 Task: Add filter "Any" in priority.
Action: Mouse moved to (313, 201)
Screenshot: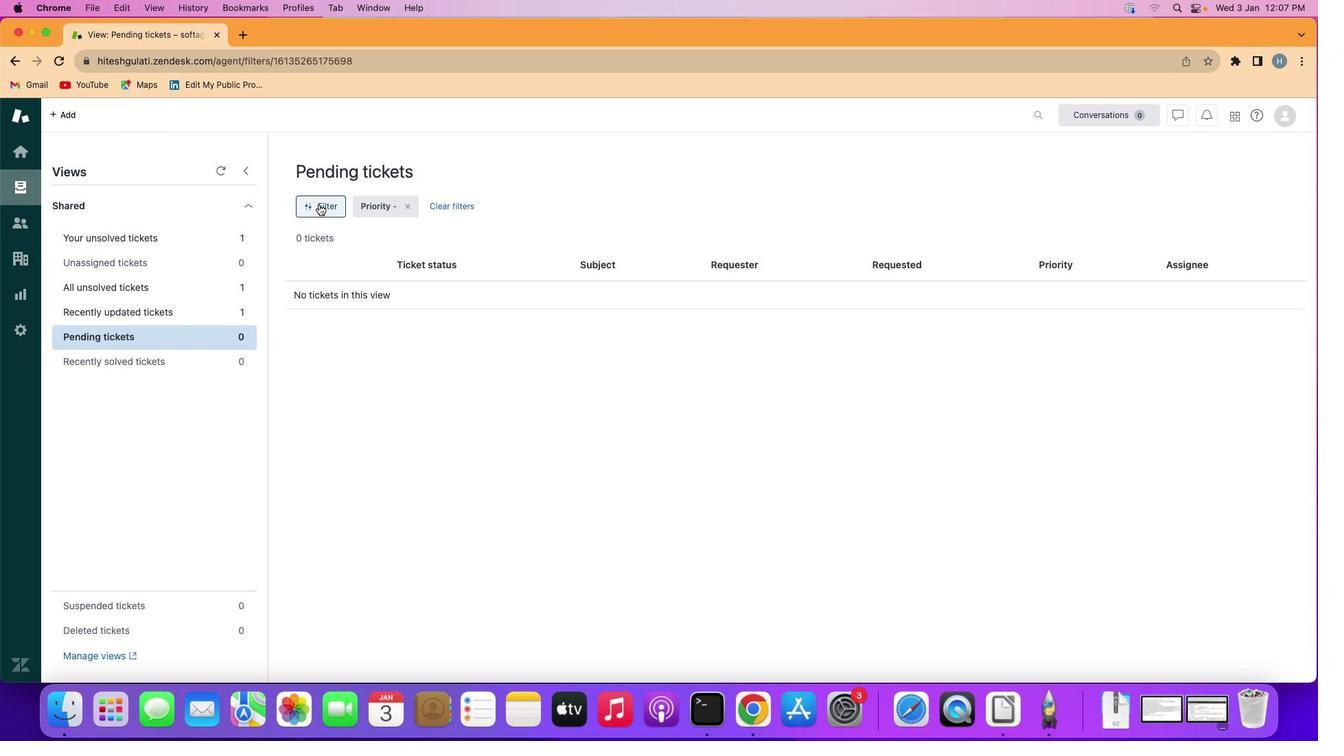 
Action: Mouse pressed left at (313, 201)
Screenshot: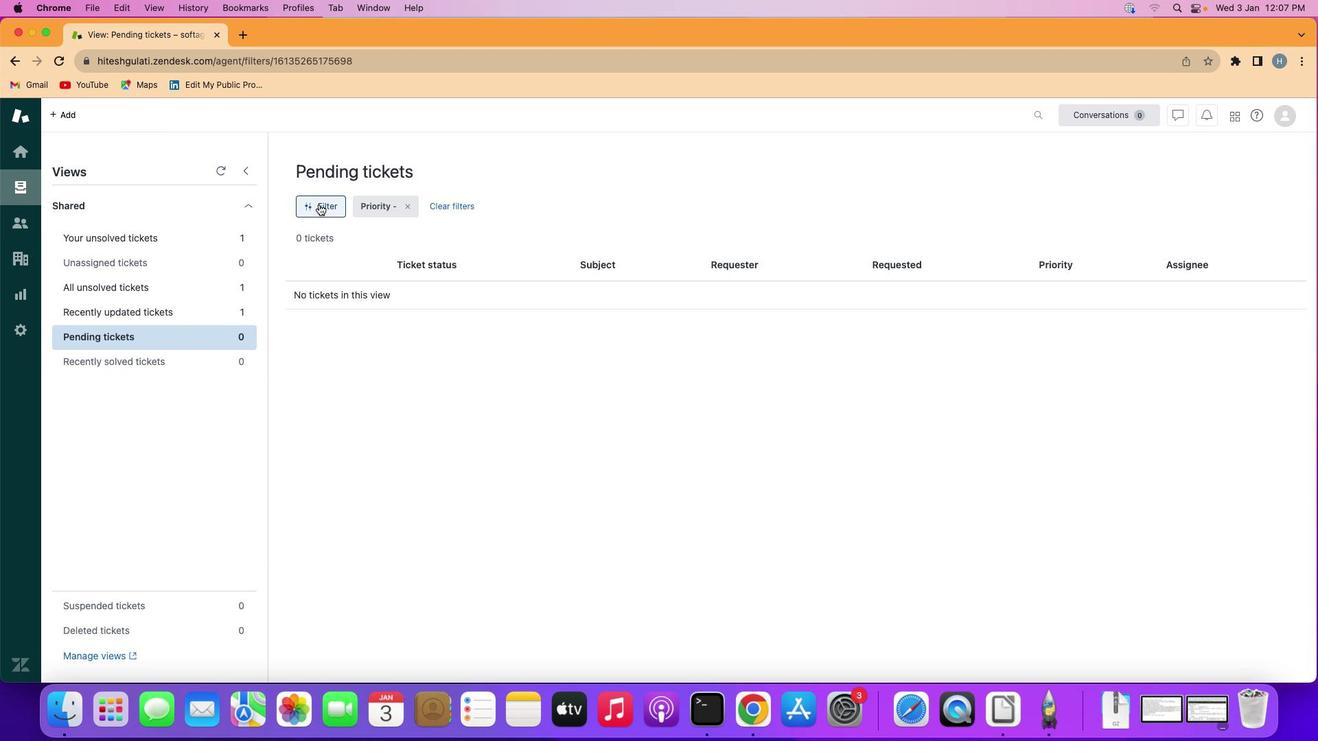 
Action: Mouse moved to (318, 203)
Screenshot: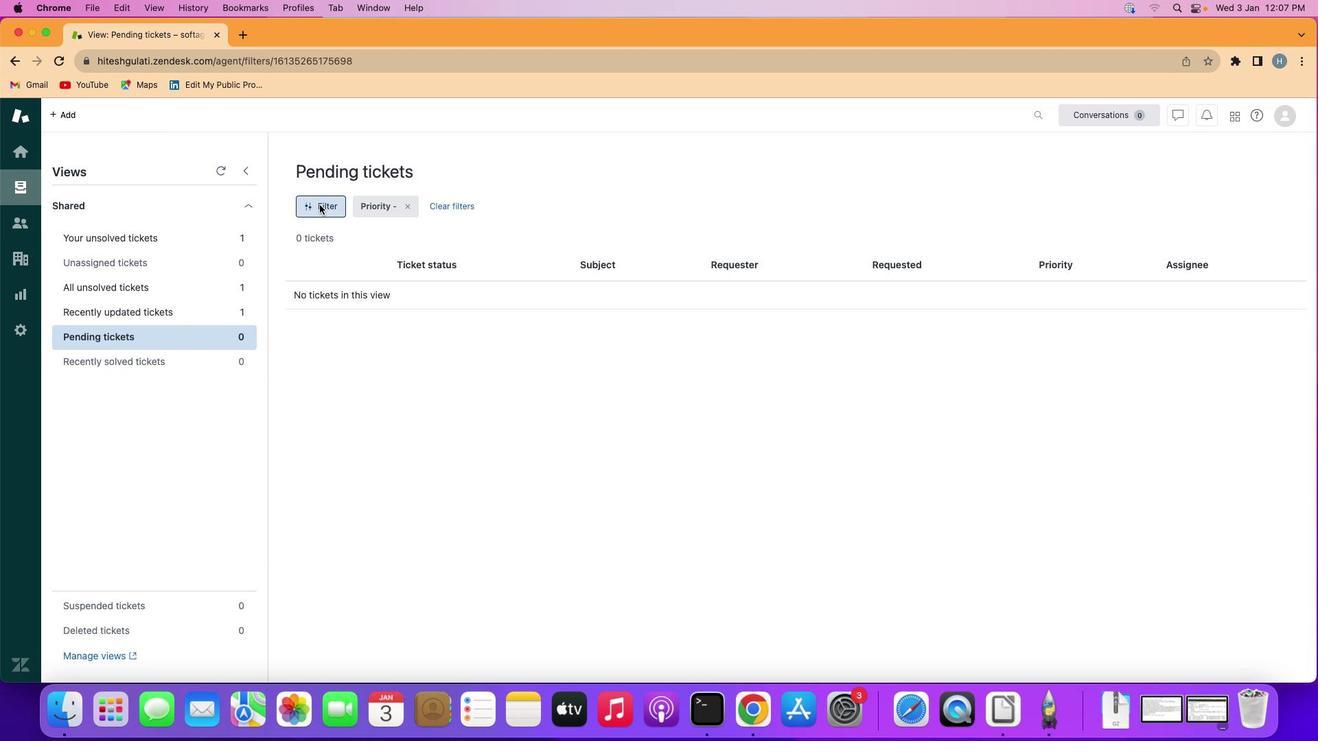 
Action: Mouse pressed left at (318, 203)
Screenshot: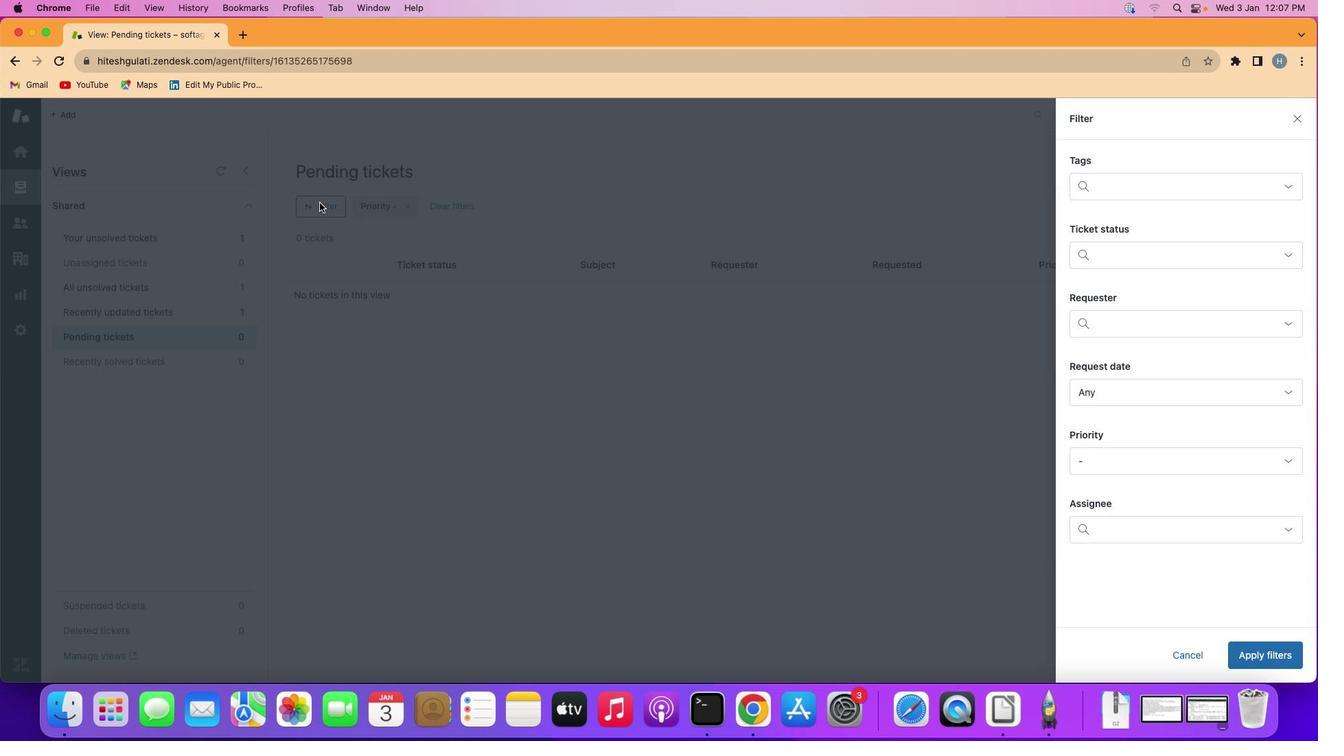 
Action: Mouse moved to (1109, 452)
Screenshot: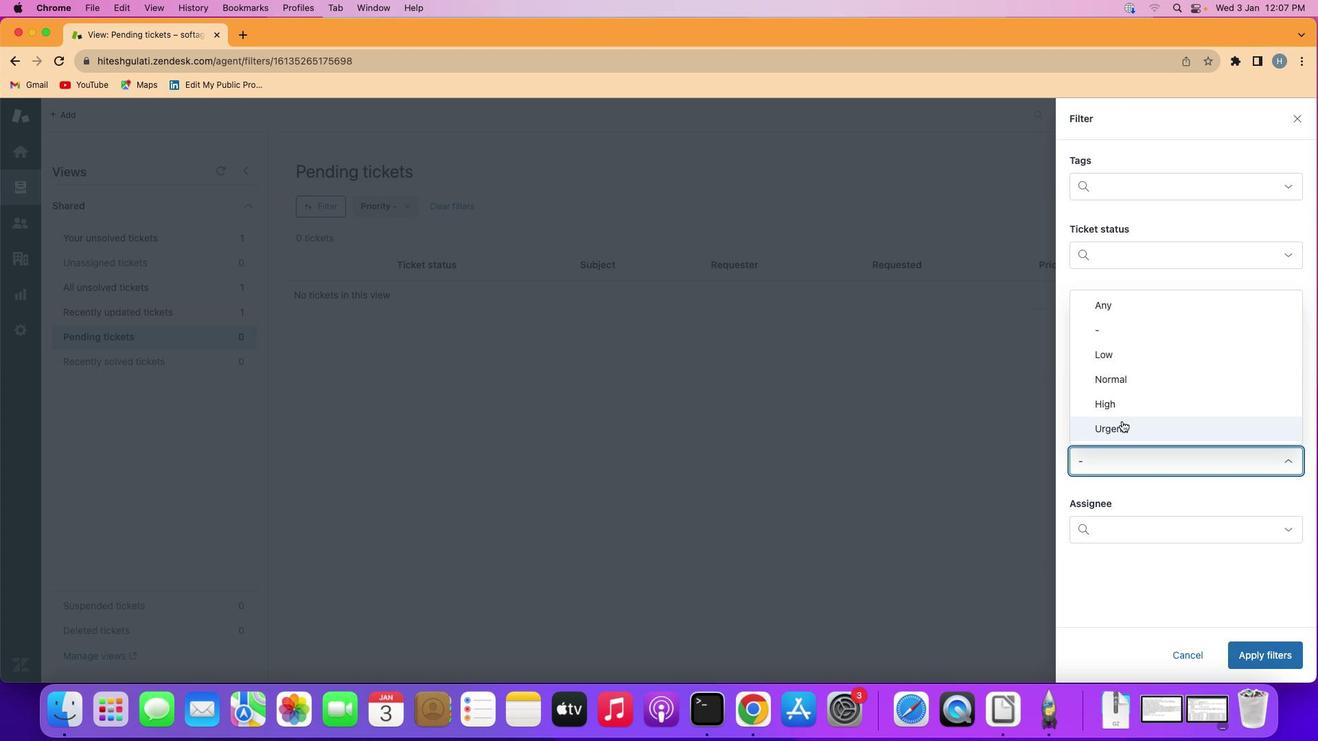 
Action: Mouse pressed left at (1109, 452)
Screenshot: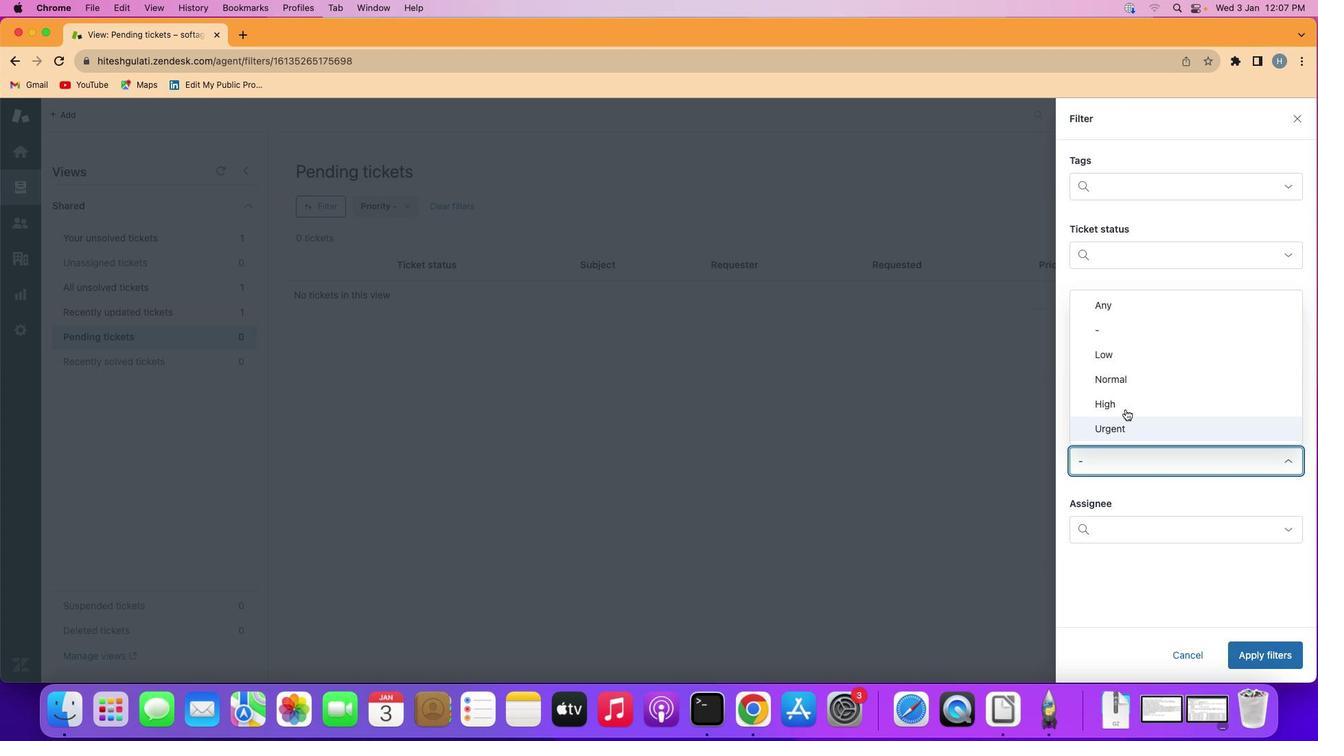 
Action: Mouse moved to (1154, 306)
Screenshot: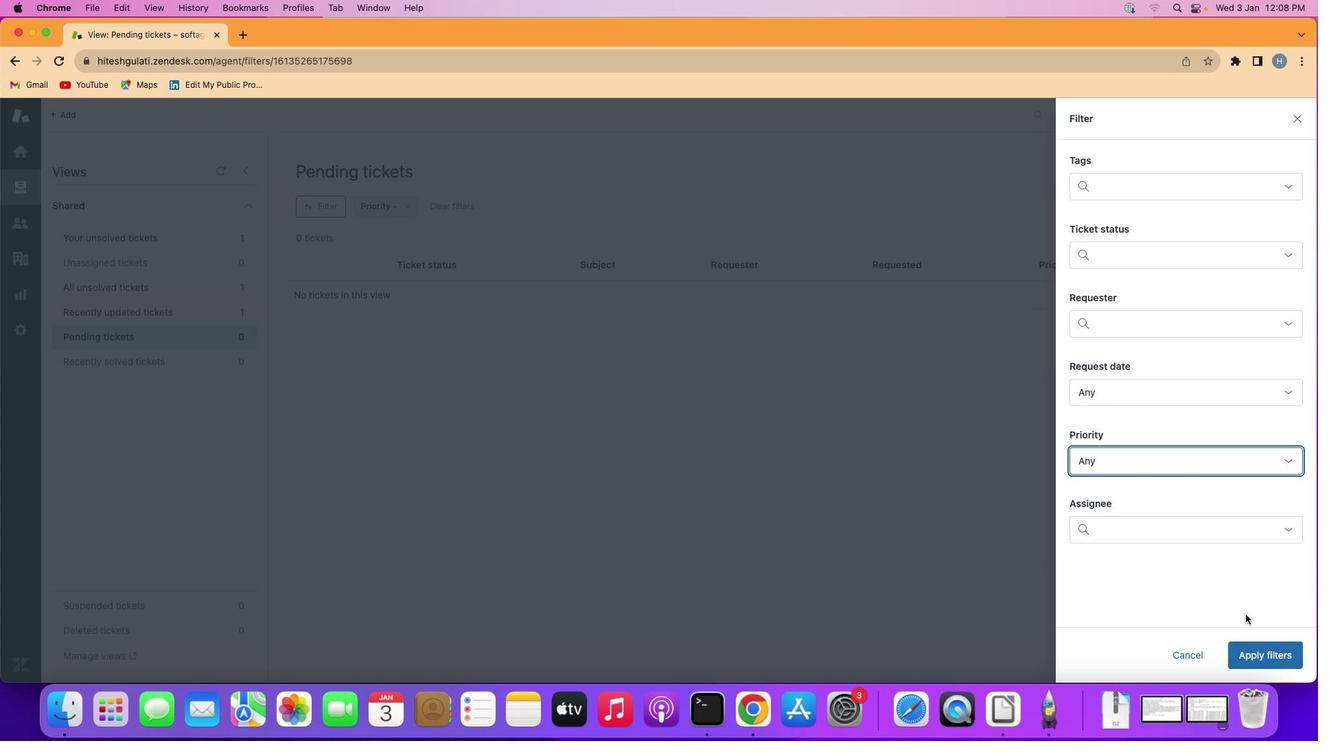 
Action: Mouse pressed left at (1154, 306)
Screenshot: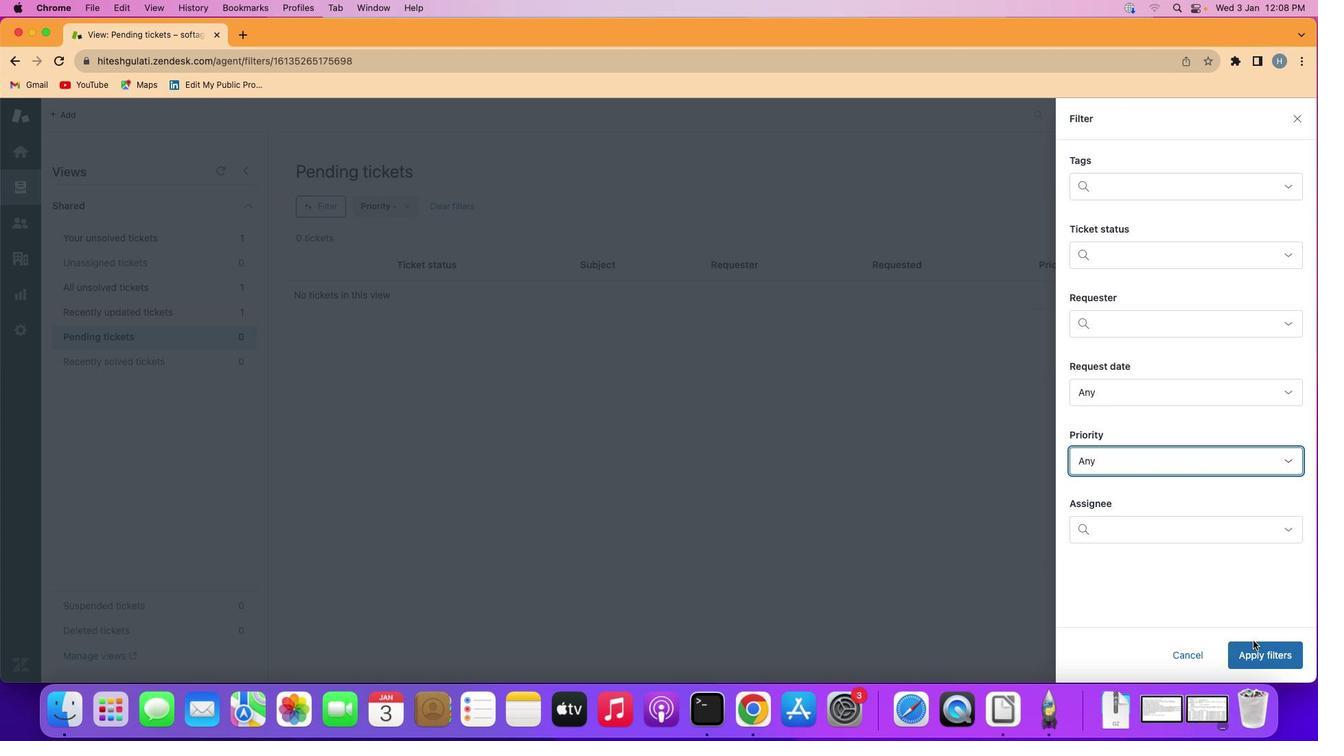 
Action: Mouse moved to (1261, 655)
Screenshot: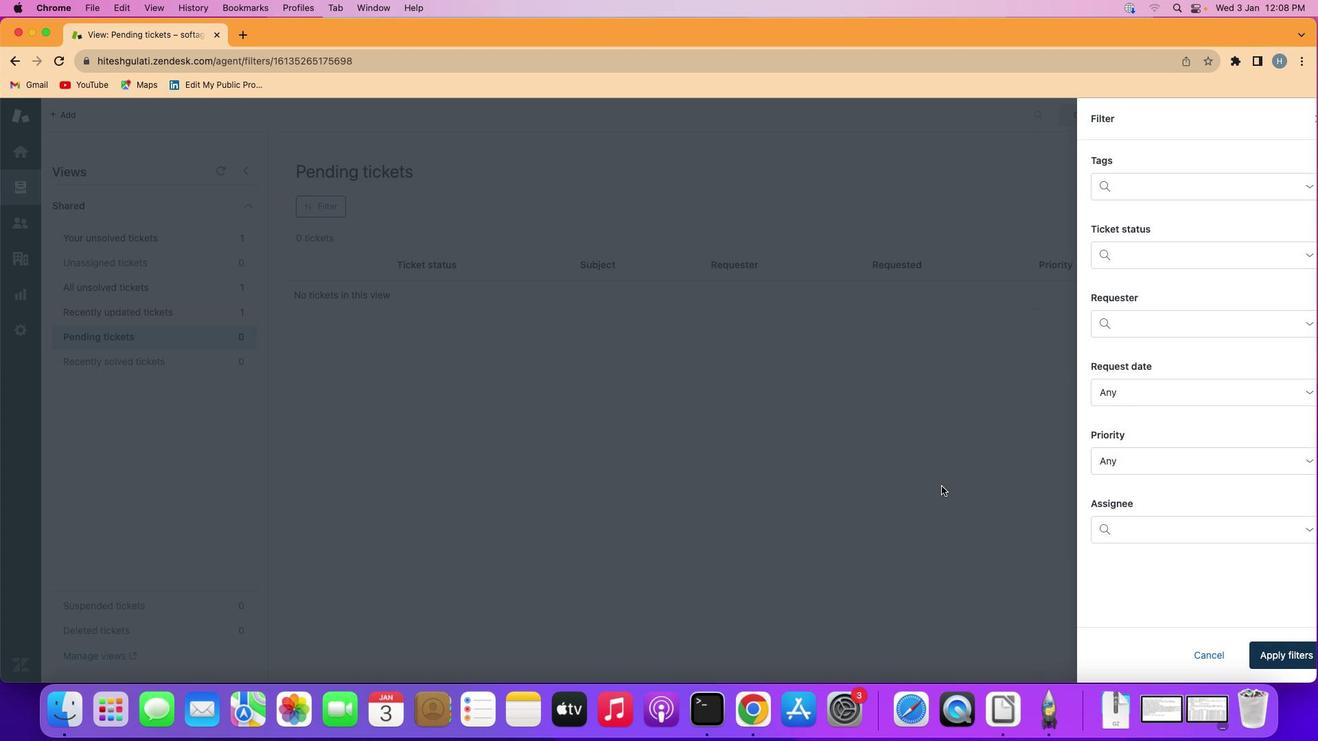
Action: Mouse pressed left at (1261, 655)
Screenshot: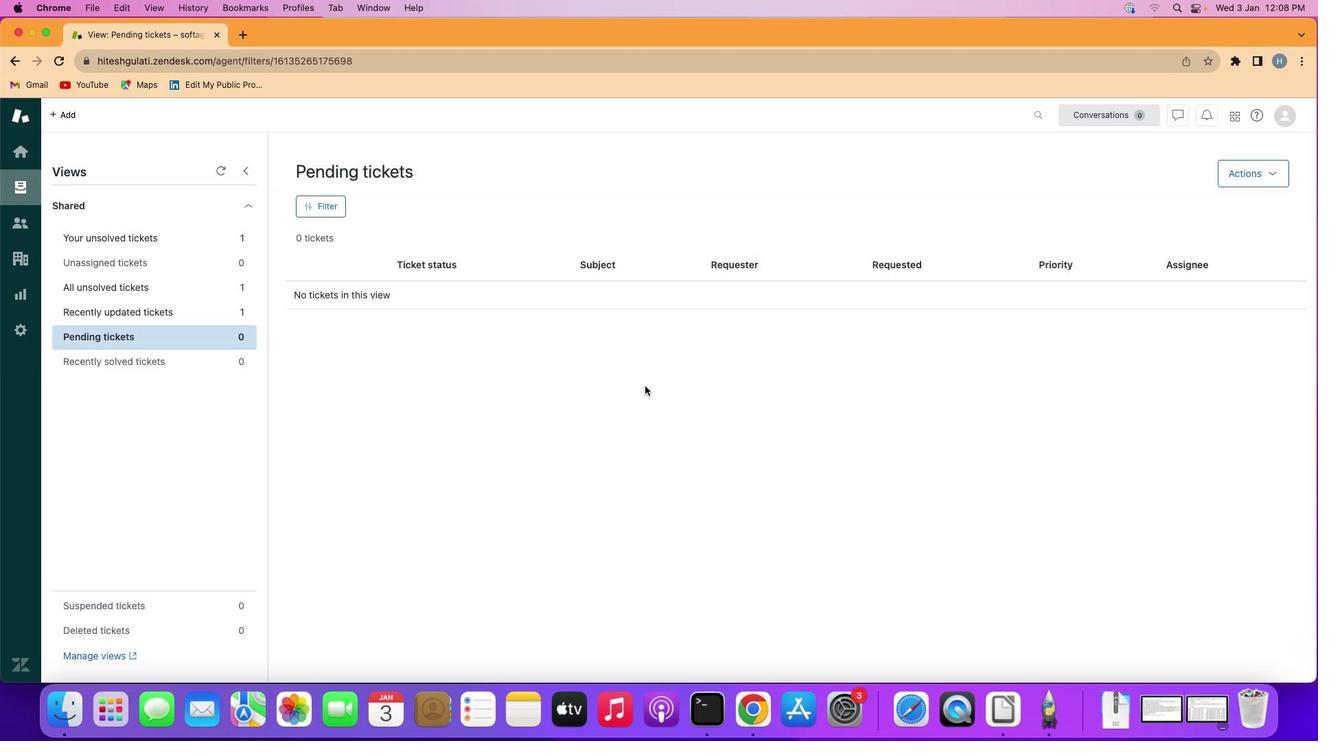 
Action: Mouse moved to (644, 385)
Screenshot: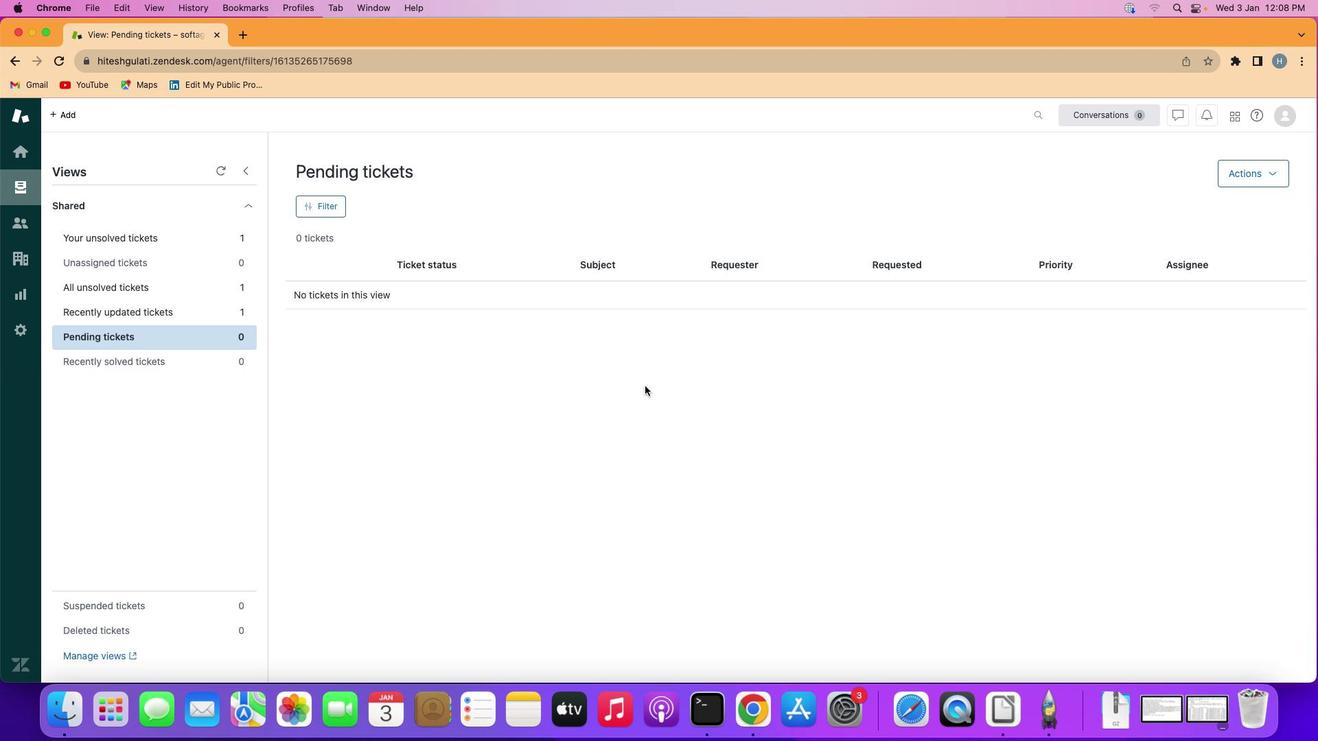 
